 Task: Create a rule when a start date Less than 1 hours ago is removed from a card by anyone.
Action: Mouse moved to (1109, 90)
Screenshot: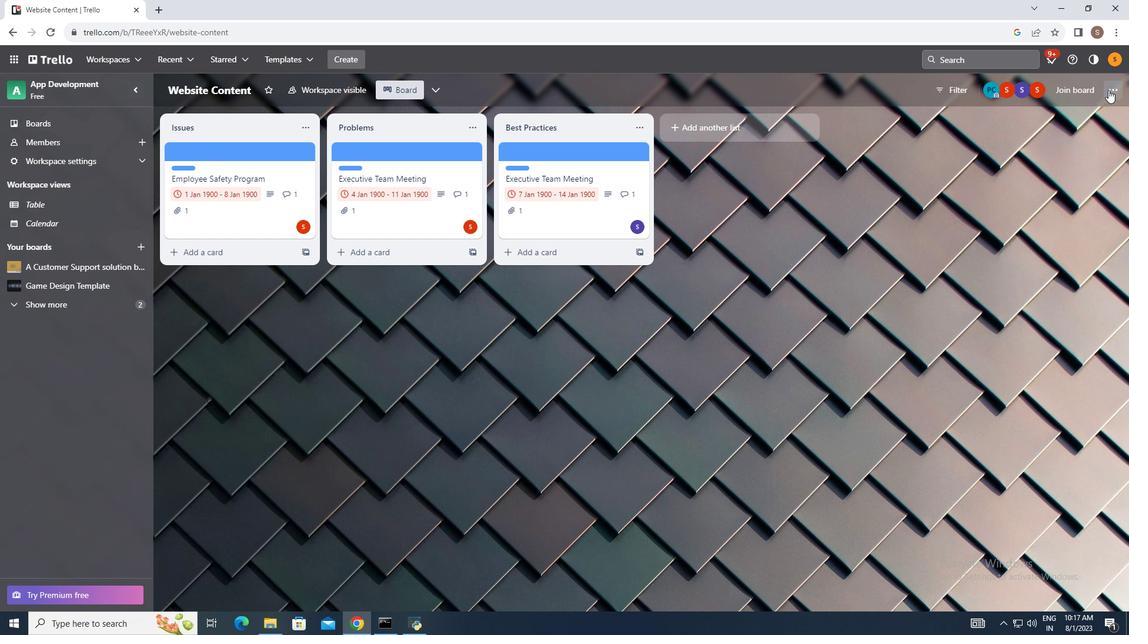 
Action: Mouse pressed left at (1109, 90)
Screenshot: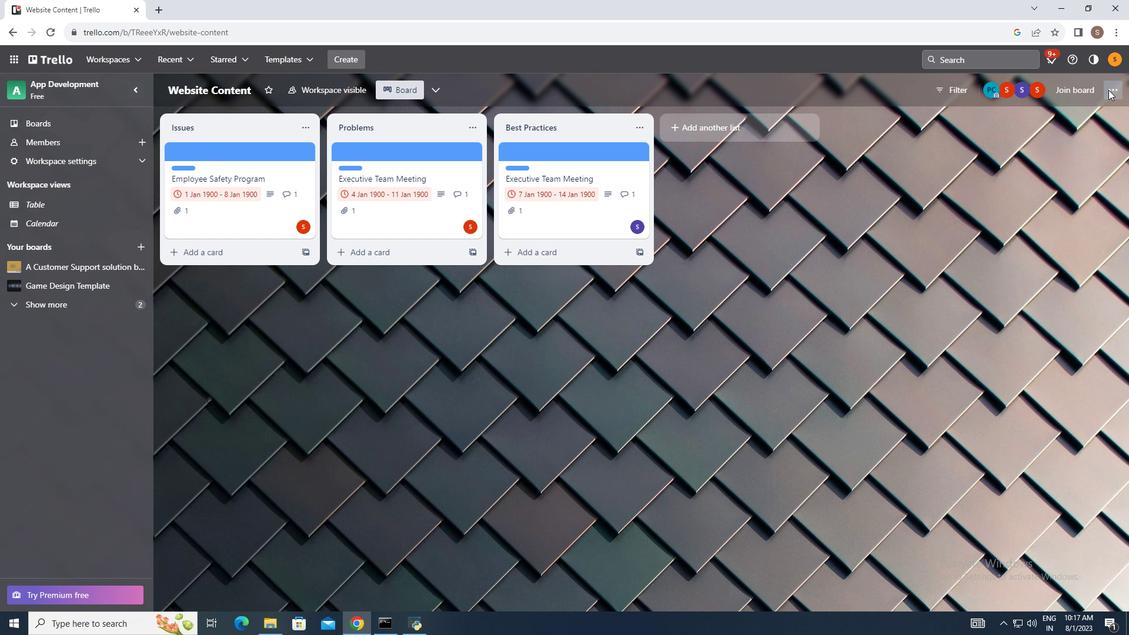 
Action: Mouse moved to (1013, 234)
Screenshot: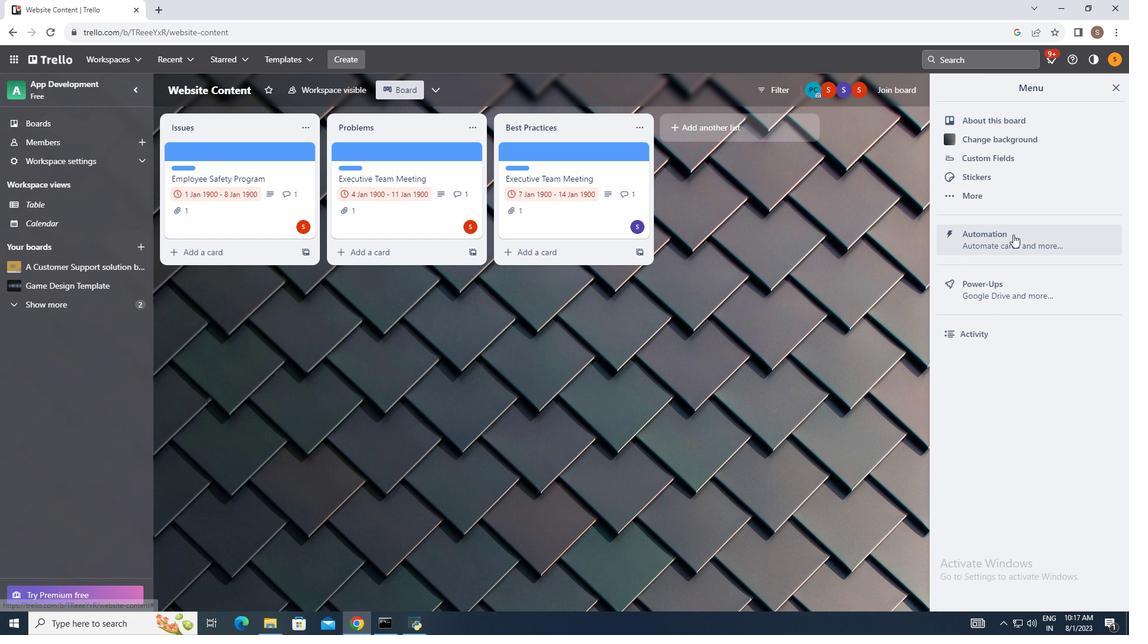
Action: Mouse pressed left at (1013, 234)
Screenshot: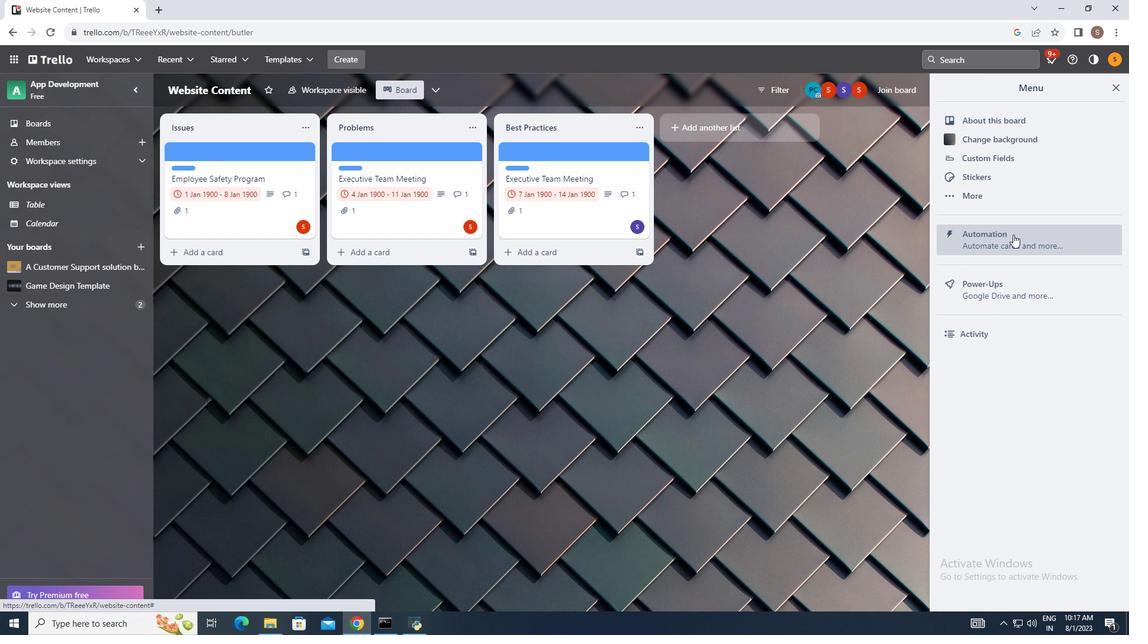 
Action: Mouse moved to (223, 193)
Screenshot: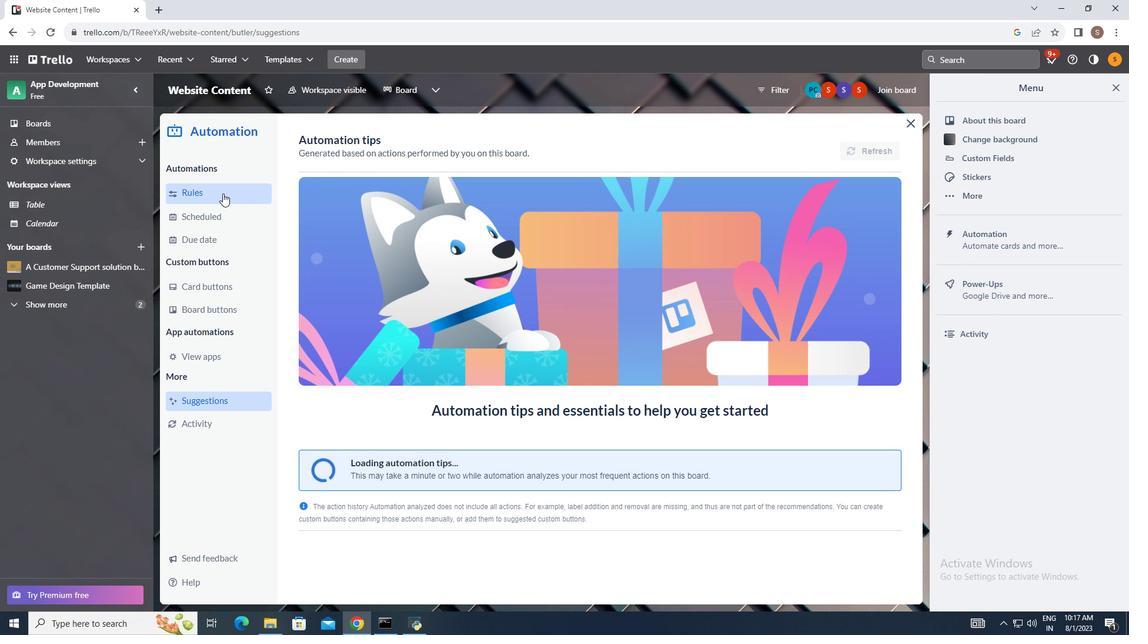 
Action: Mouse pressed left at (223, 193)
Screenshot: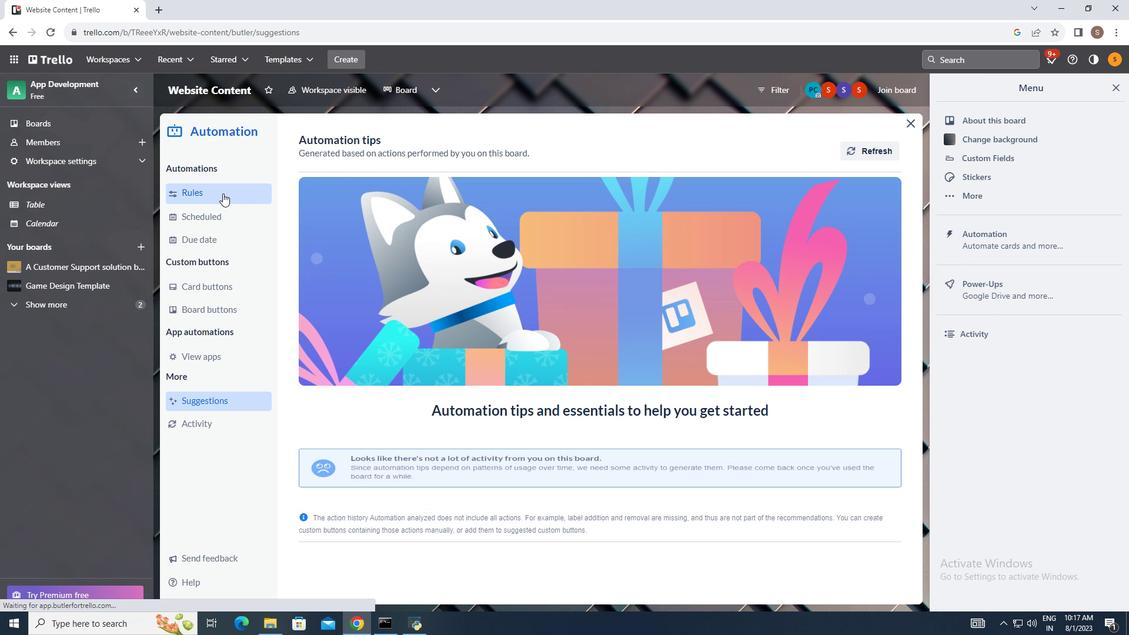 
Action: Mouse moved to (806, 144)
Screenshot: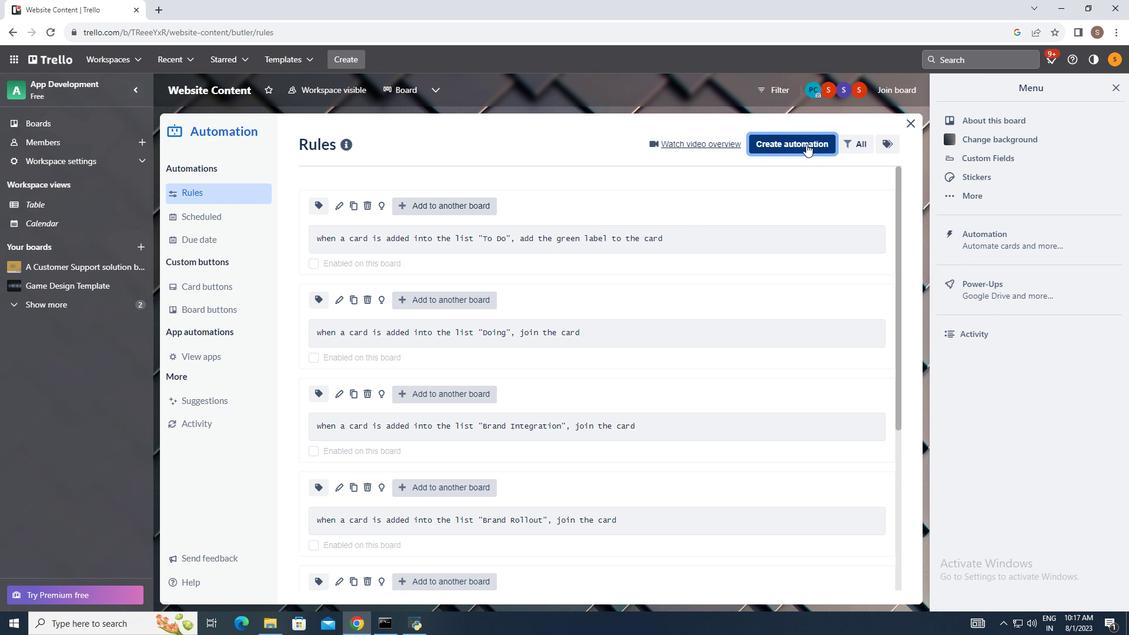 
Action: Mouse pressed left at (806, 144)
Screenshot: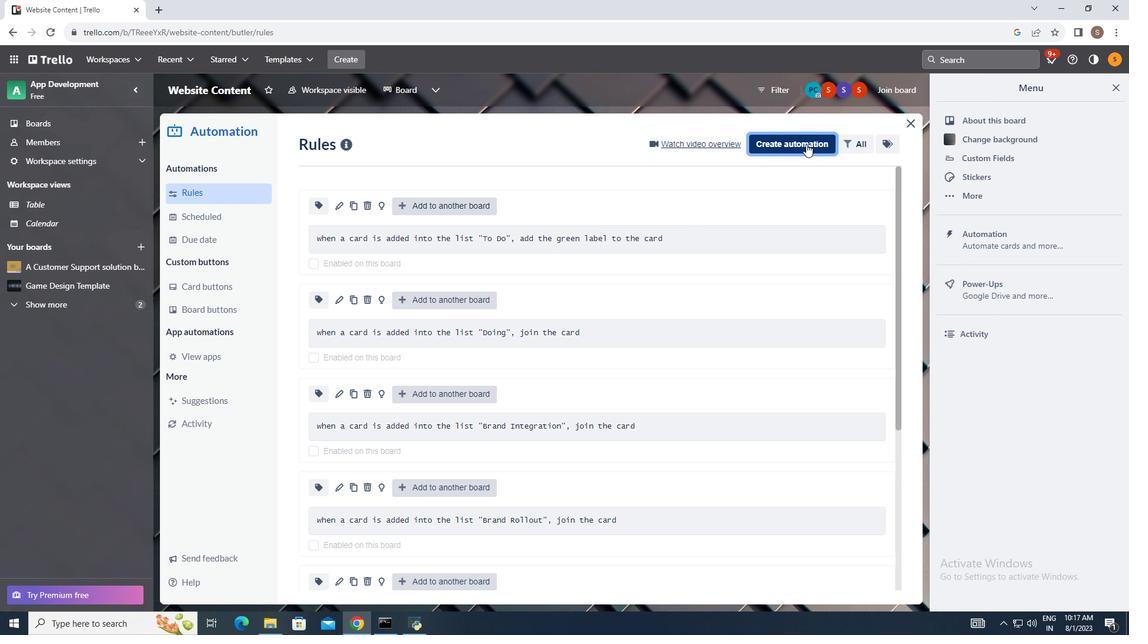 
Action: Mouse moved to (576, 260)
Screenshot: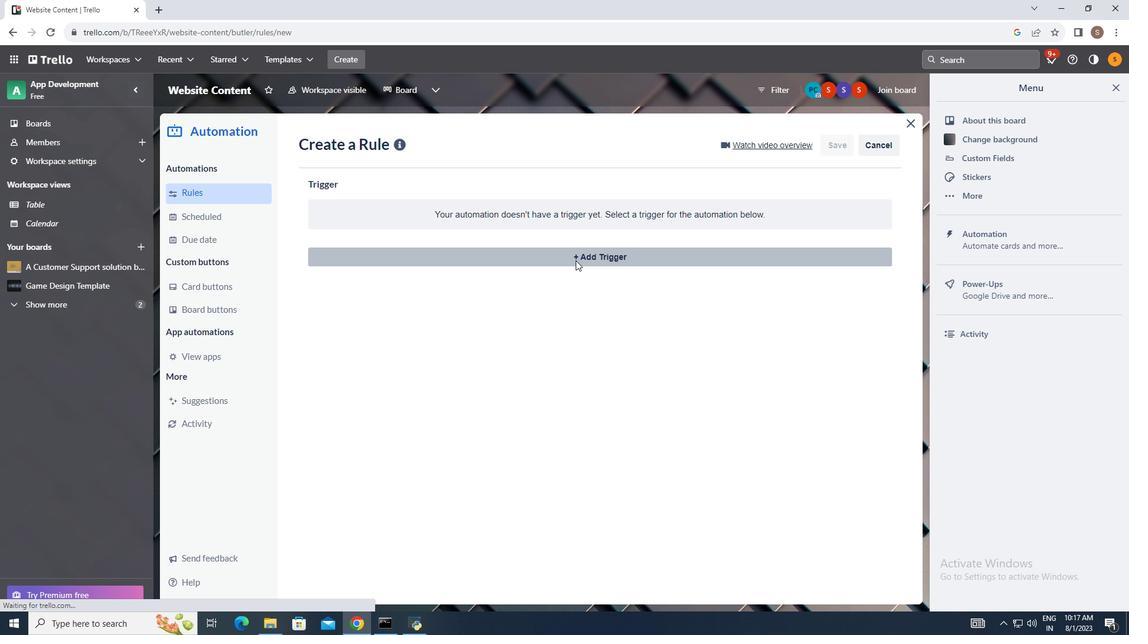 
Action: Mouse pressed left at (576, 260)
Screenshot: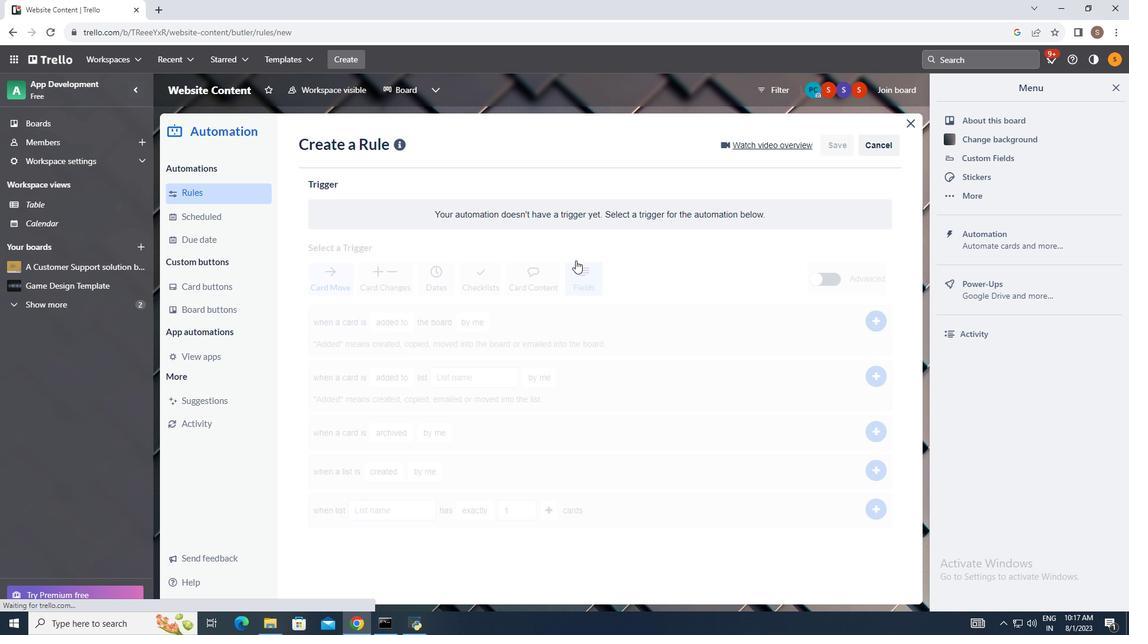 
Action: Mouse moved to (447, 291)
Screenshot: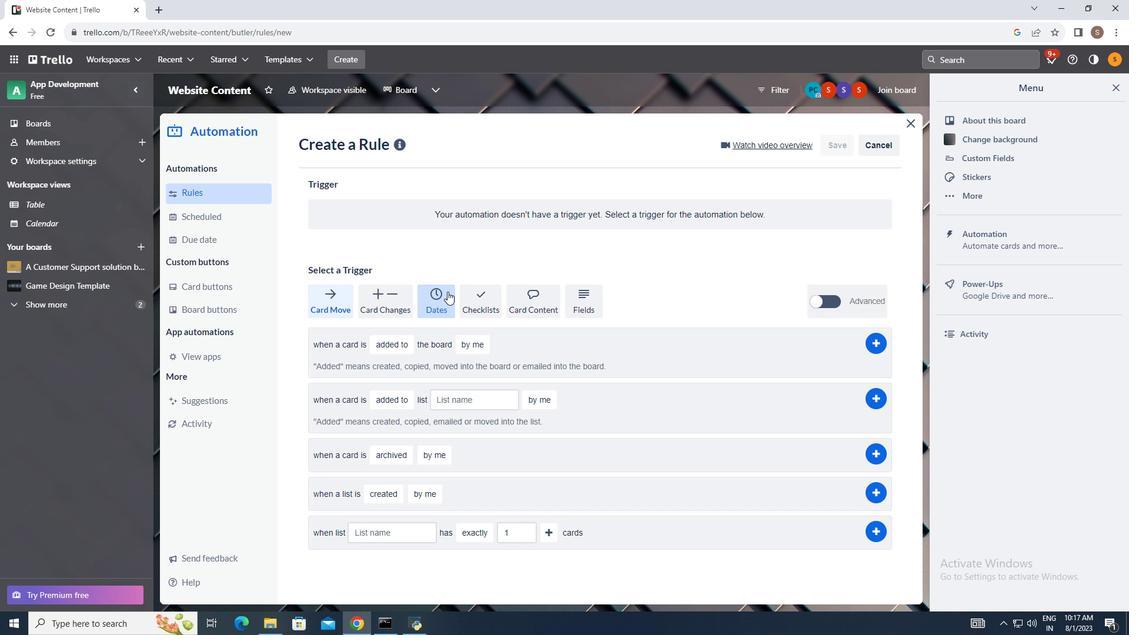 
Action: Mouse pressed left at (447, 291)
Screenshot: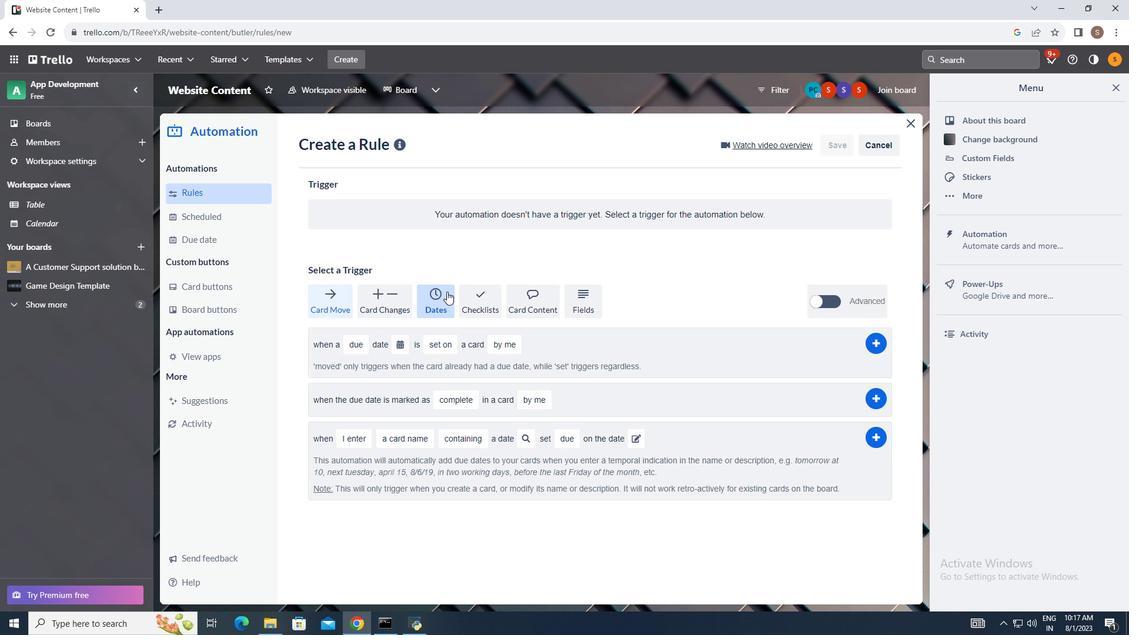 
Action: Mouse moved to (359, 342)
Screenshot: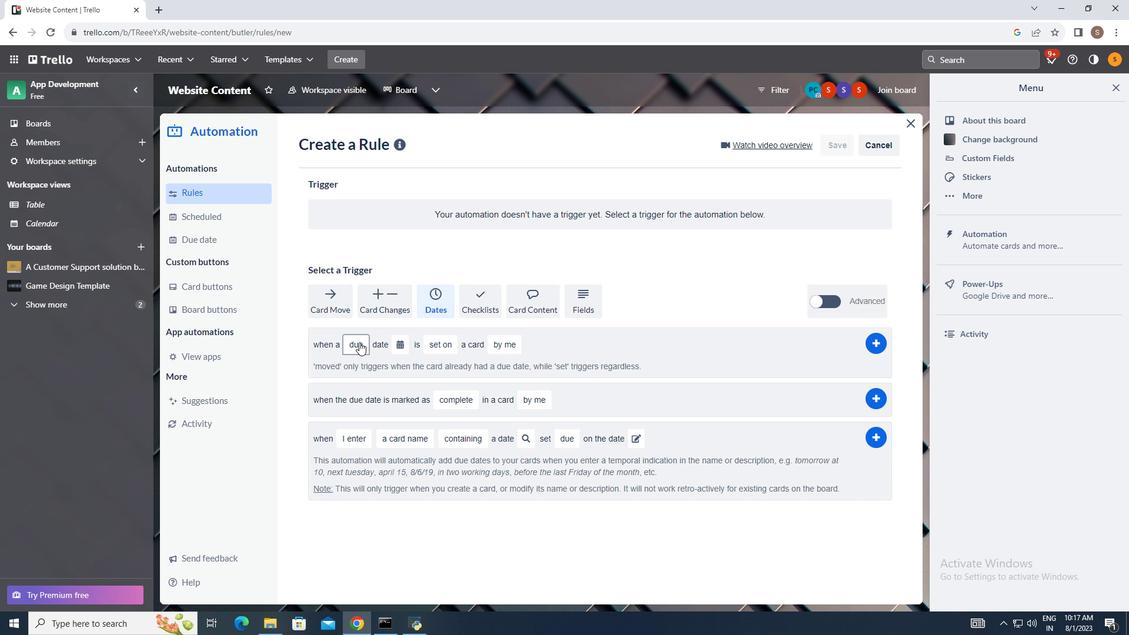 
Action: Mouse pressed left at (359, 342)
Screenshot: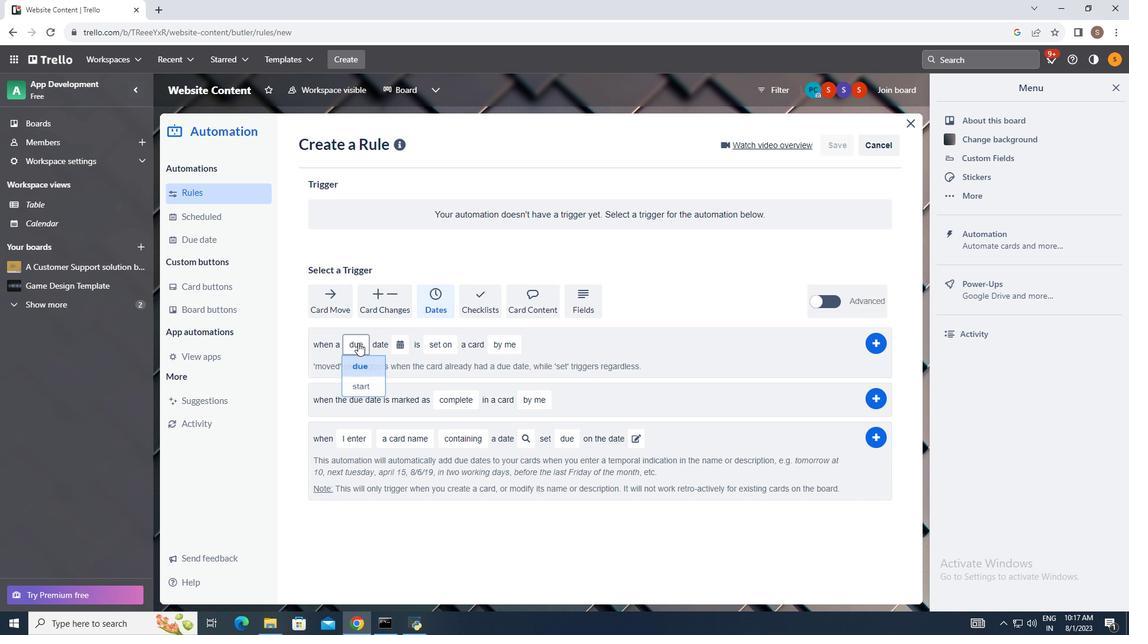 
Action: Mouse moved to (358, 391)
Screenshot: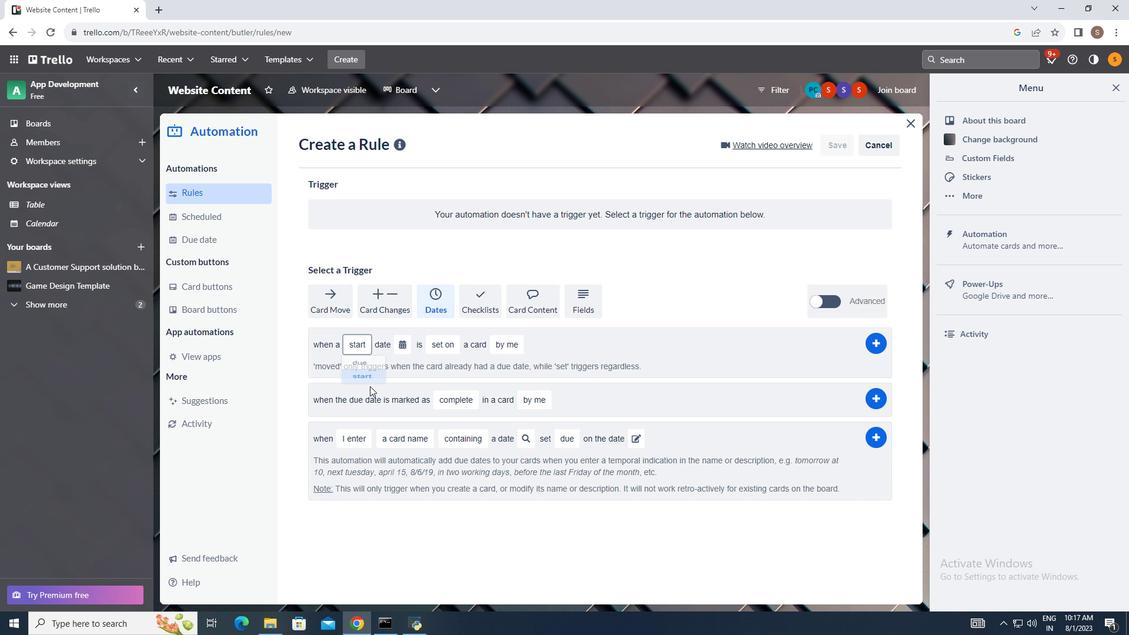
Action: Mouse pressed left at (358, 391)
Screenshot: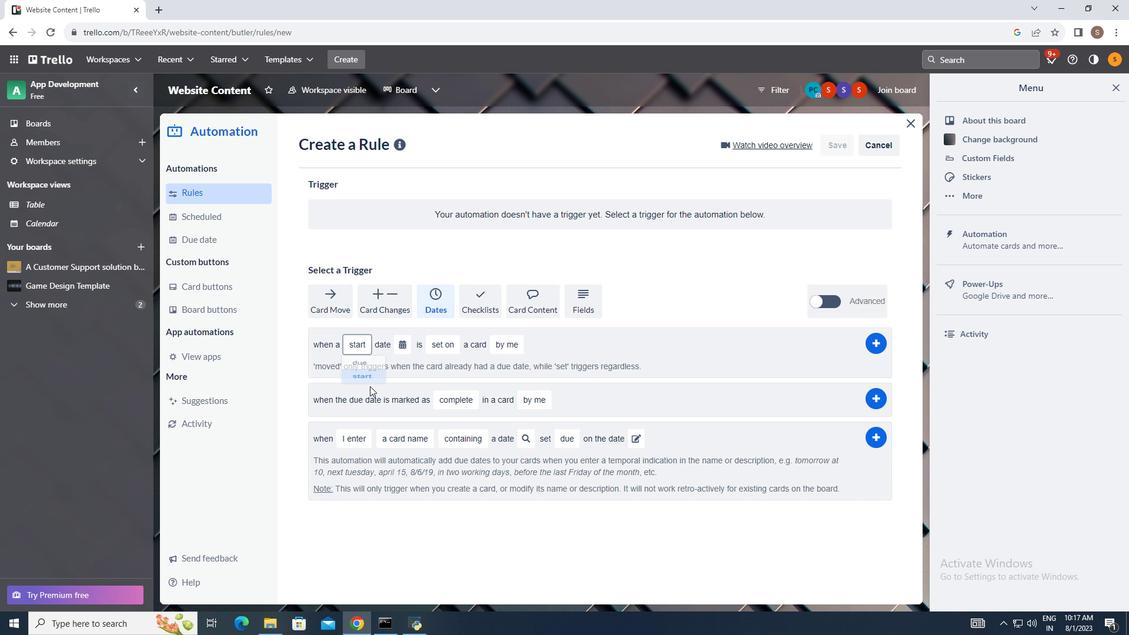
Action: Mouse moved to (407, 345)
Screenshot: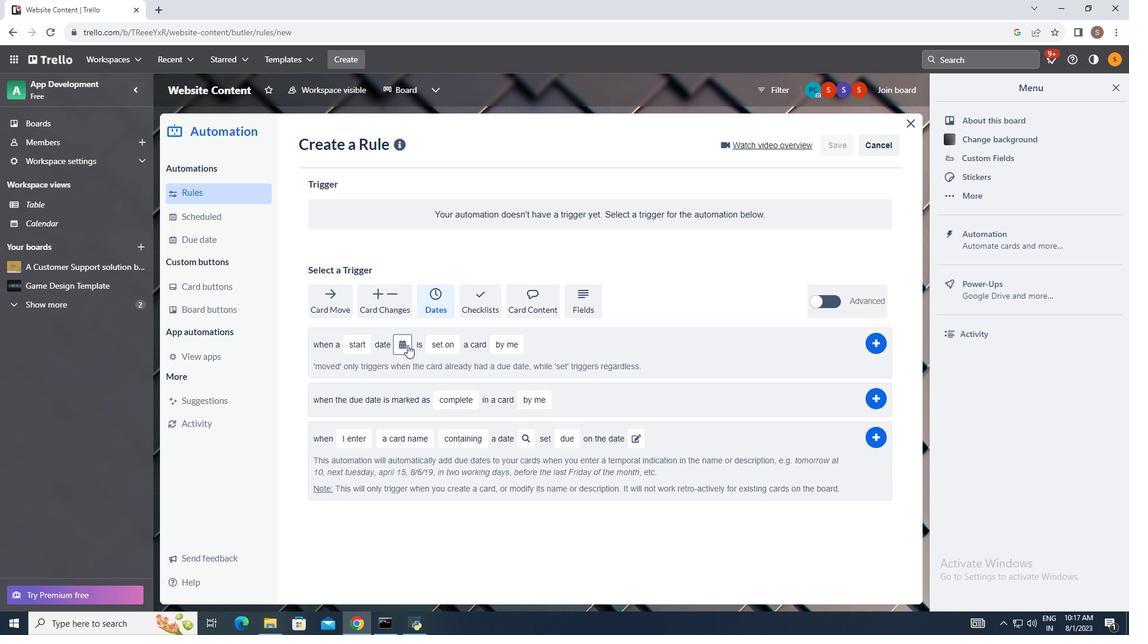 
Action: Mouse pressed left at (407, 345)
Screenshot: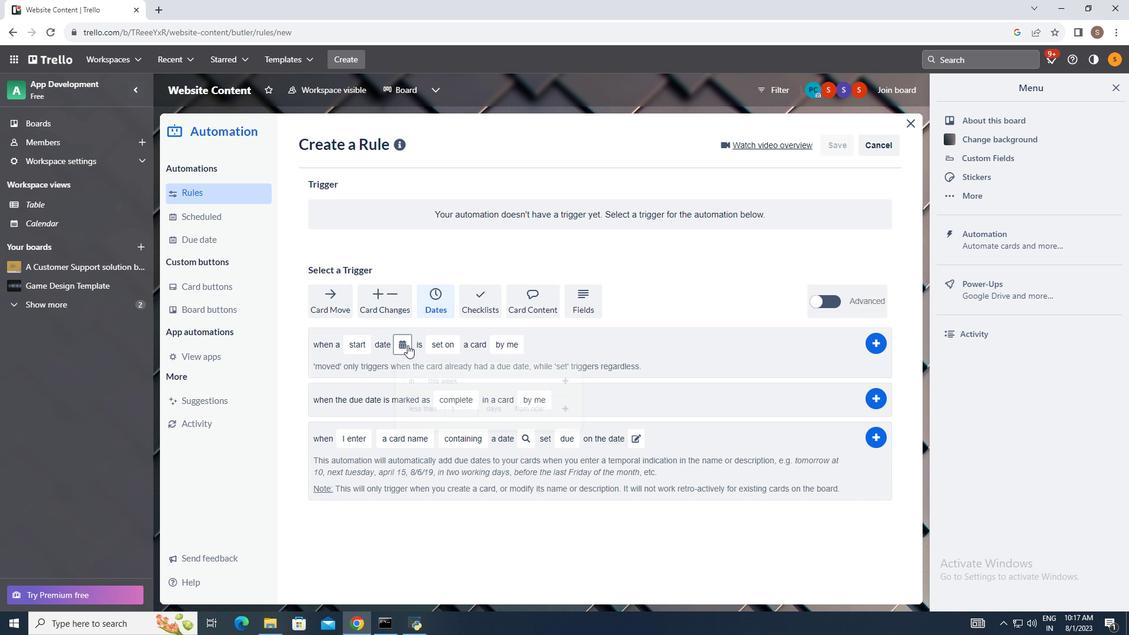 
Action: Mouse moved to (414, 410)
Screenshot: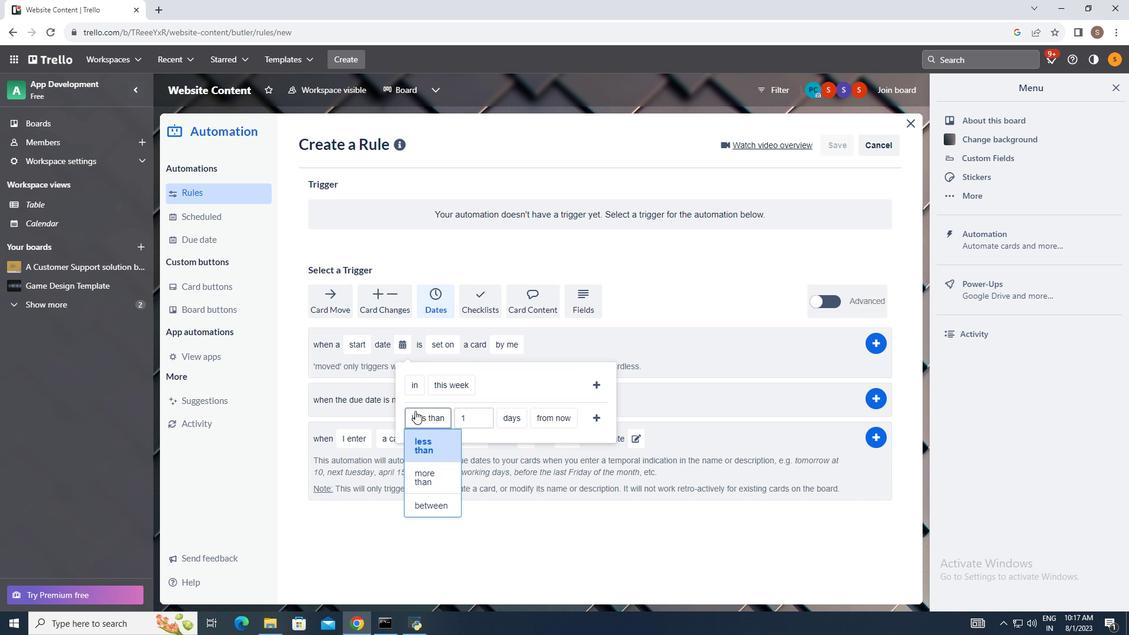 
Action: Mouse pressed left at (414, 410)
Screenshot: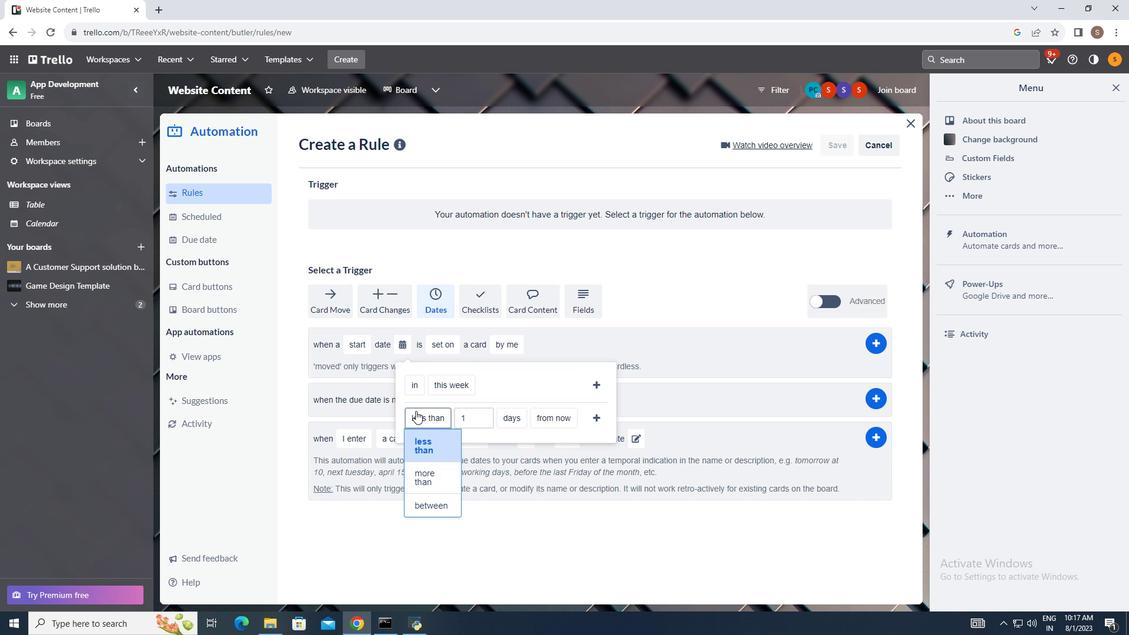 
Action: Mouse moved to (426, 438)
Screenshot: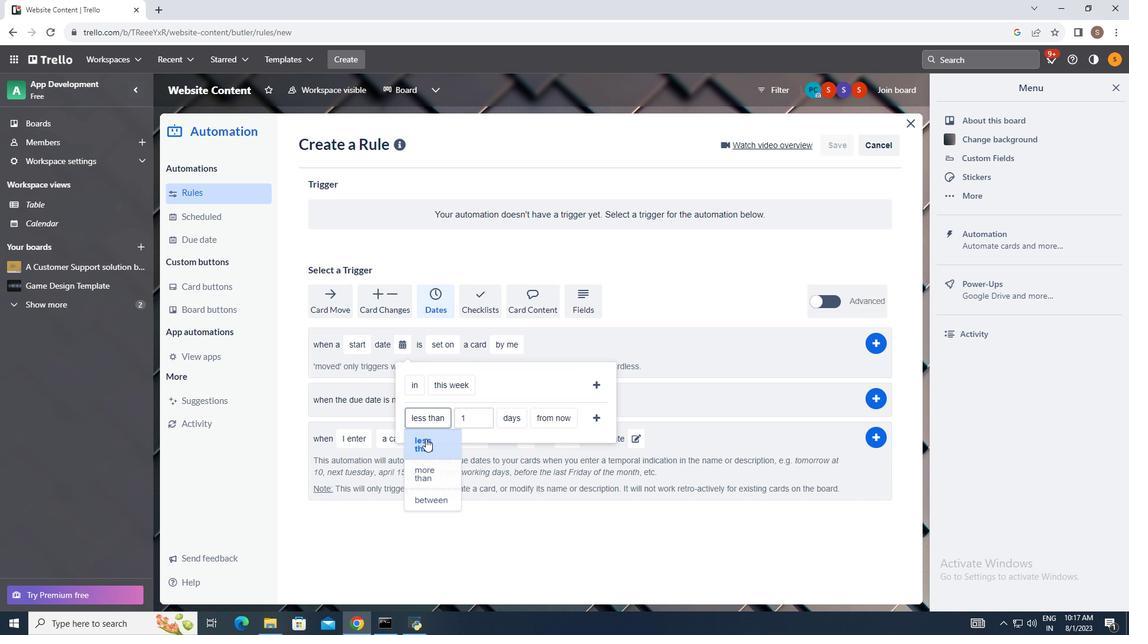 
Action: Mouse pressed left at (426, 438)
Screenshot: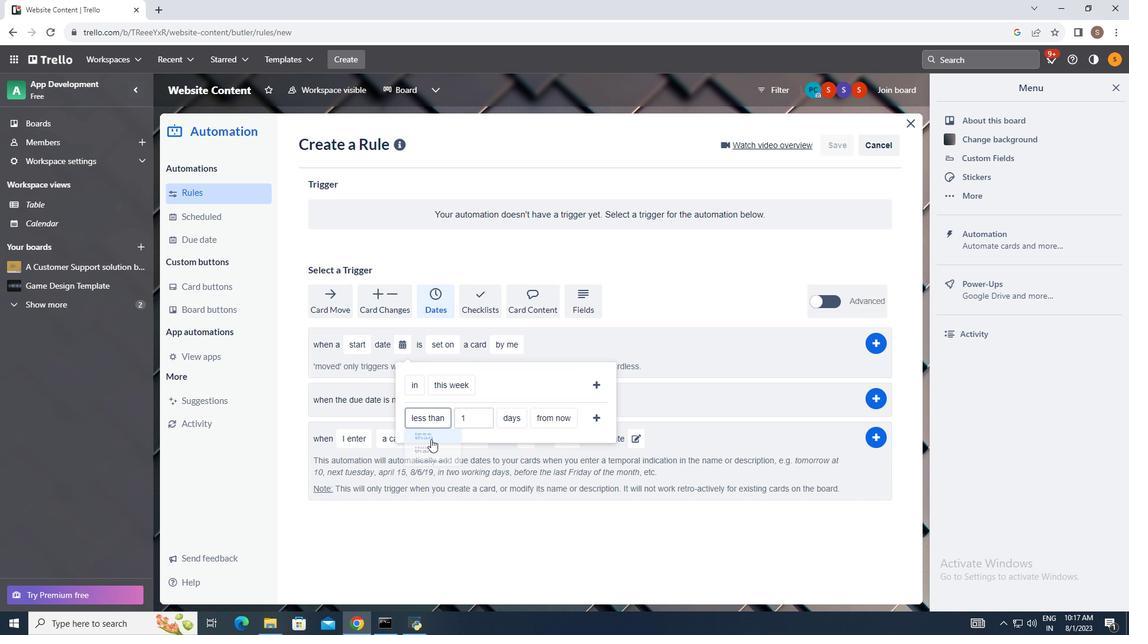 
Action: Mouse moved to (514, 419)
Screenshot: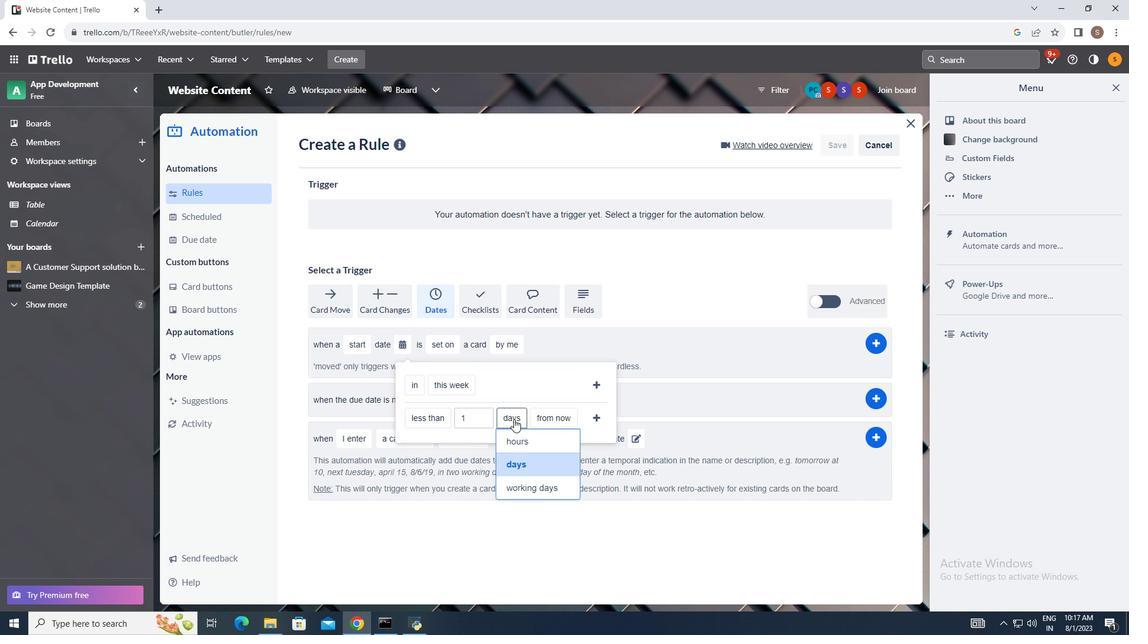 
Action: Mouse pressed left at (514, 419)
Screenshot: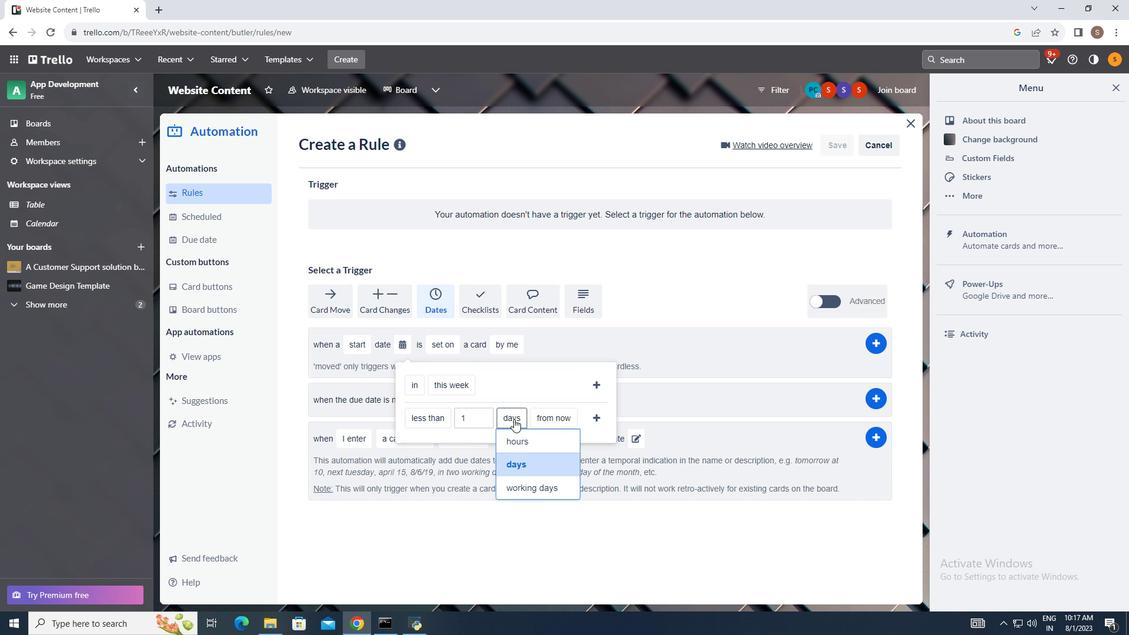 
Action: Mouse moved to (516, 443)
Screenshot: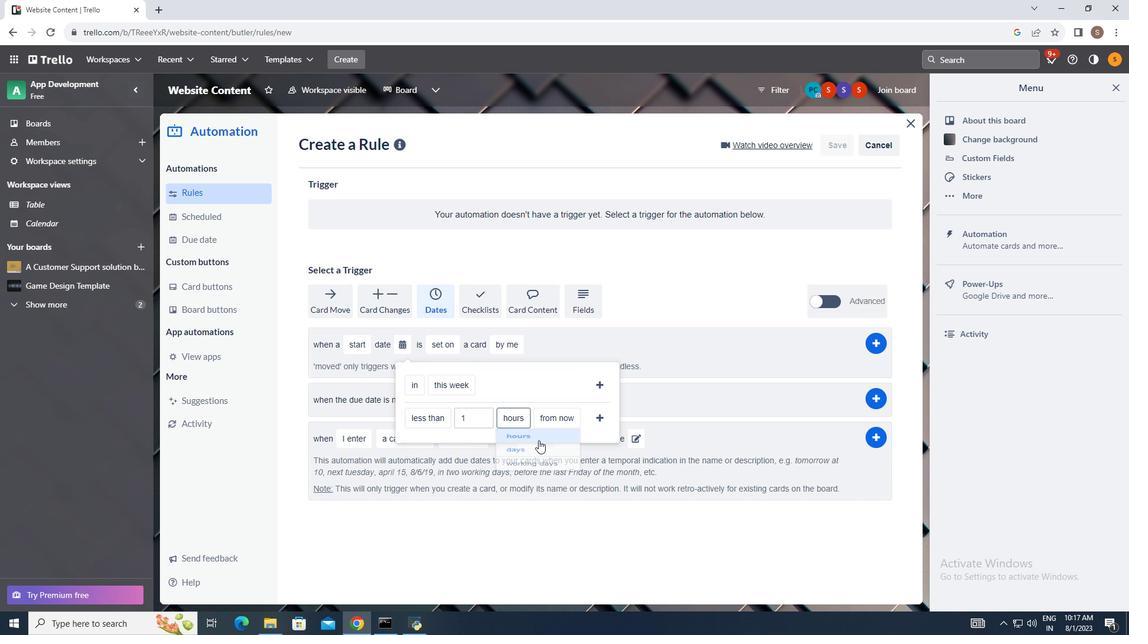 
Action: Mouse pressed left at (516, 443)
Screenshot: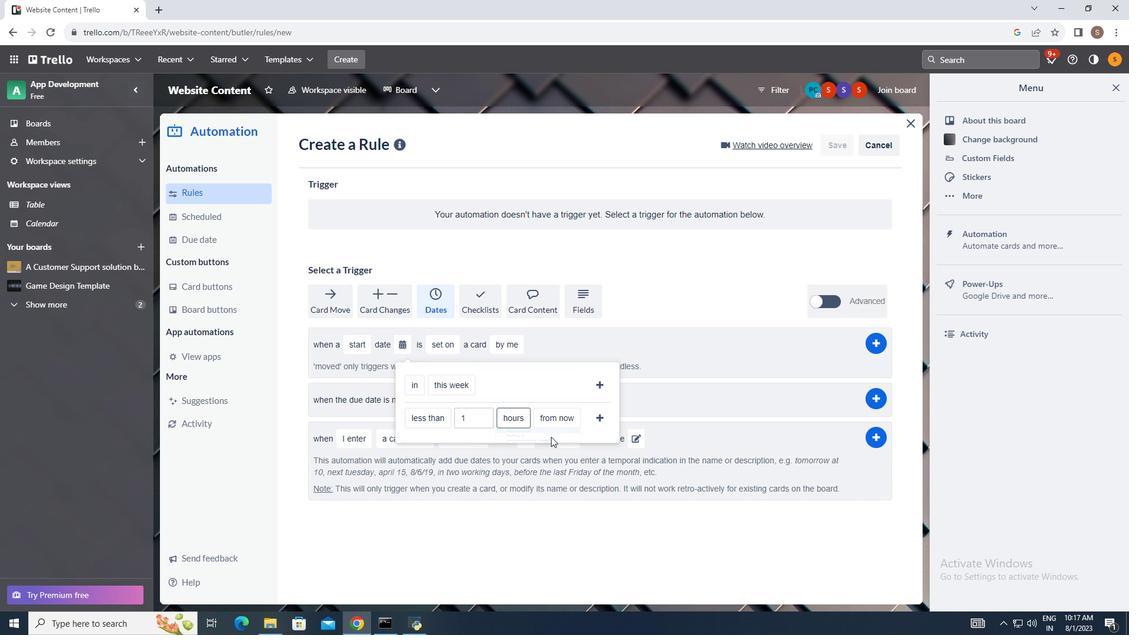 
Action: Mouse moved to (556, 418)
Screenshot: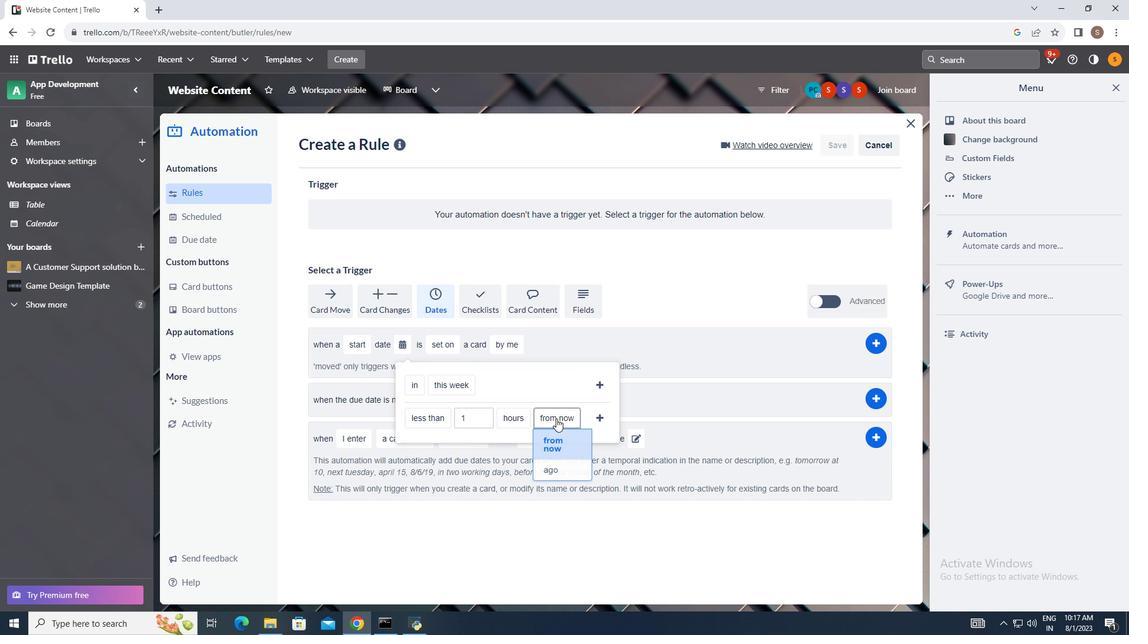 
Action: Mouse pressed left at (556, 418)
Screenshot: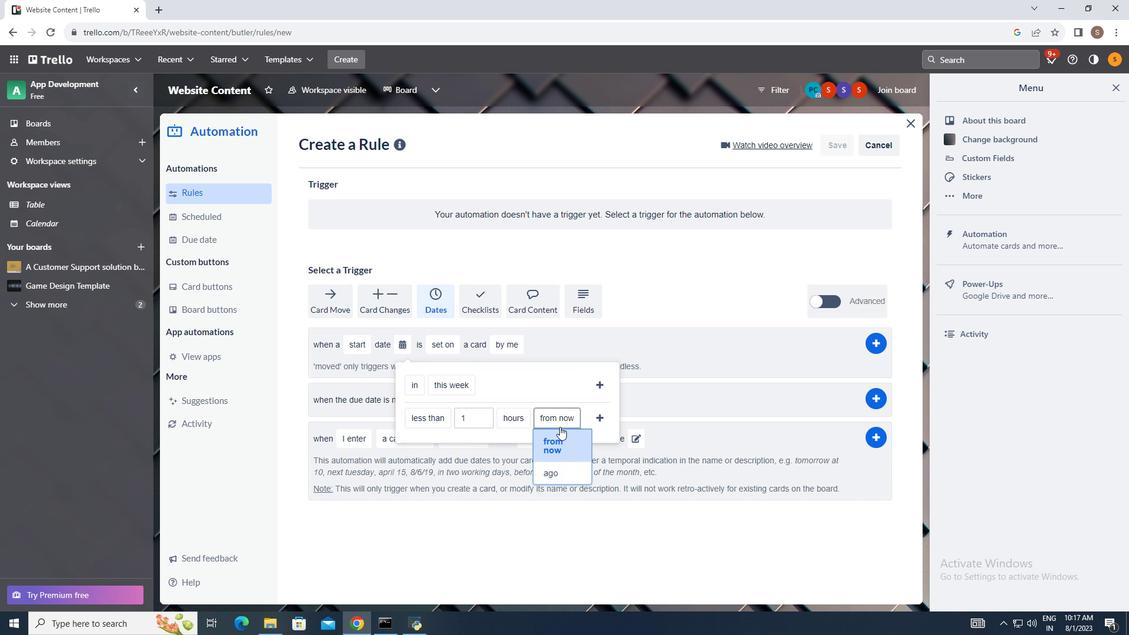 
Action: Mouse moved to (561, 470)
Screenshot: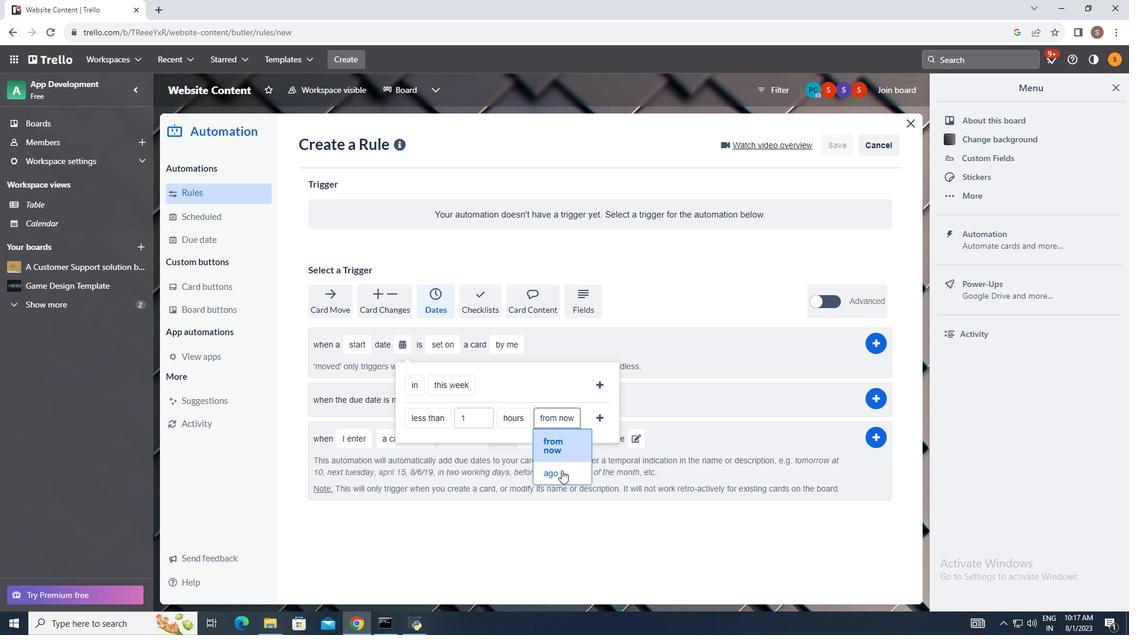
Action: Mouse pressed left at (561, 470)
Screenshot: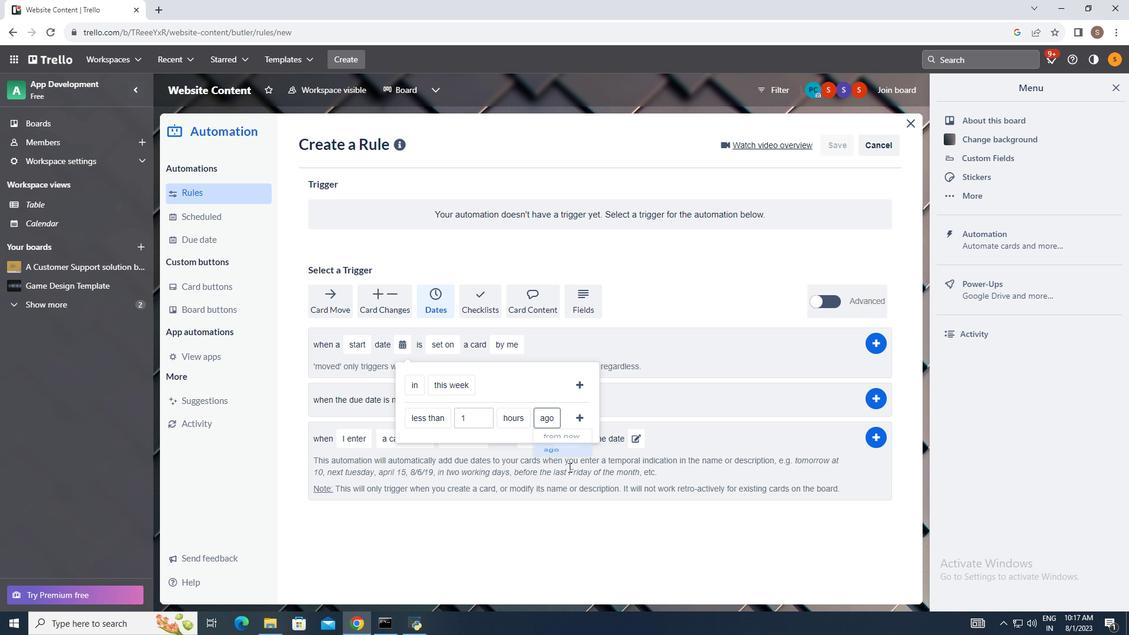 
Action: Mouse moved to (581, 418)
Screenshot: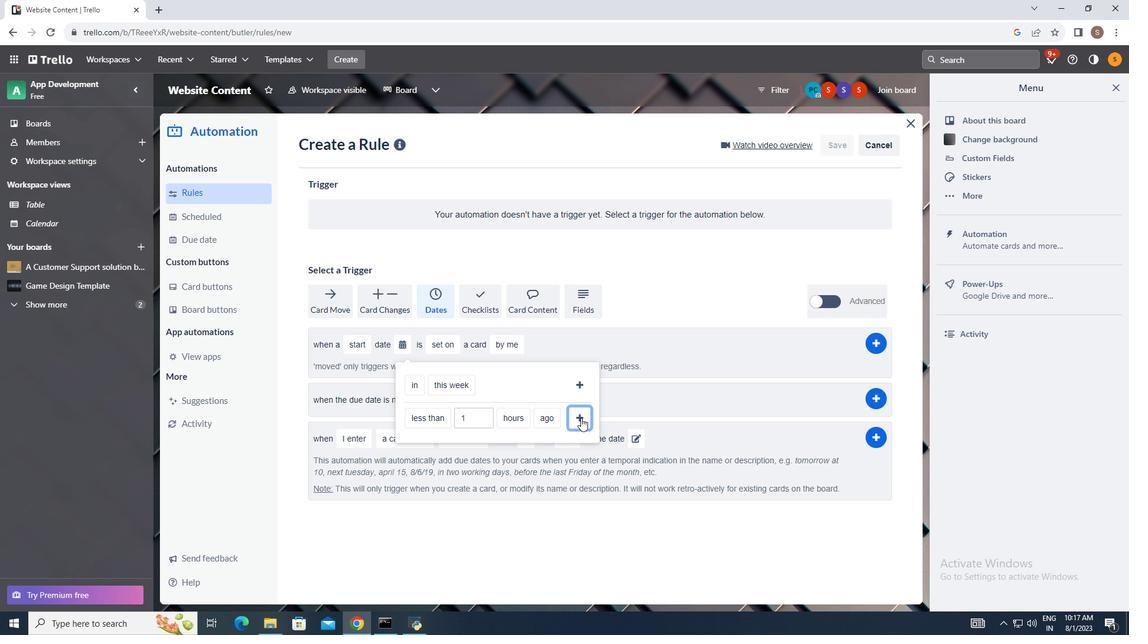 
Action: Mouse pressed left at (581, 418)
Screenshot: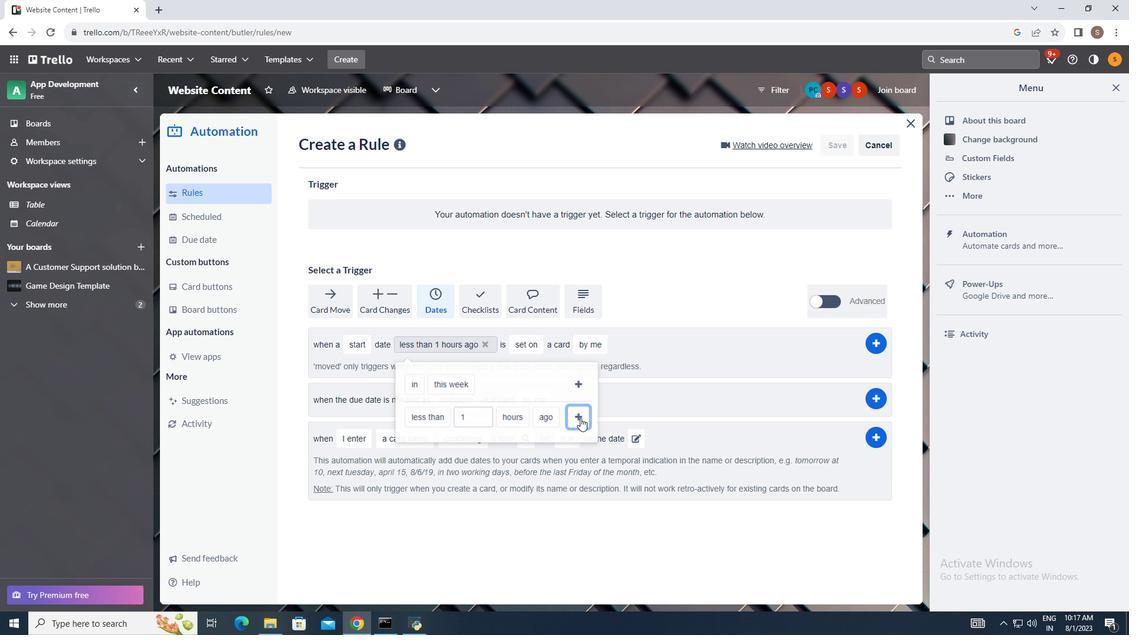 
Action: Mouse moved to (530, 347)
Screenshot: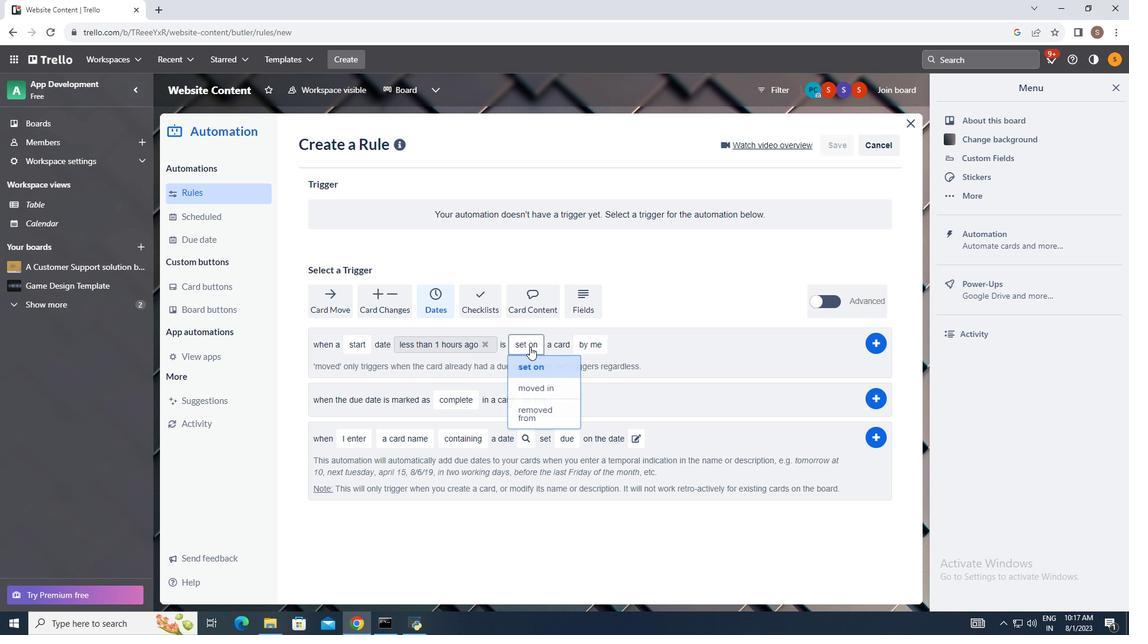 
Action: Mouse pressed left at (530, 347)
Screenshot: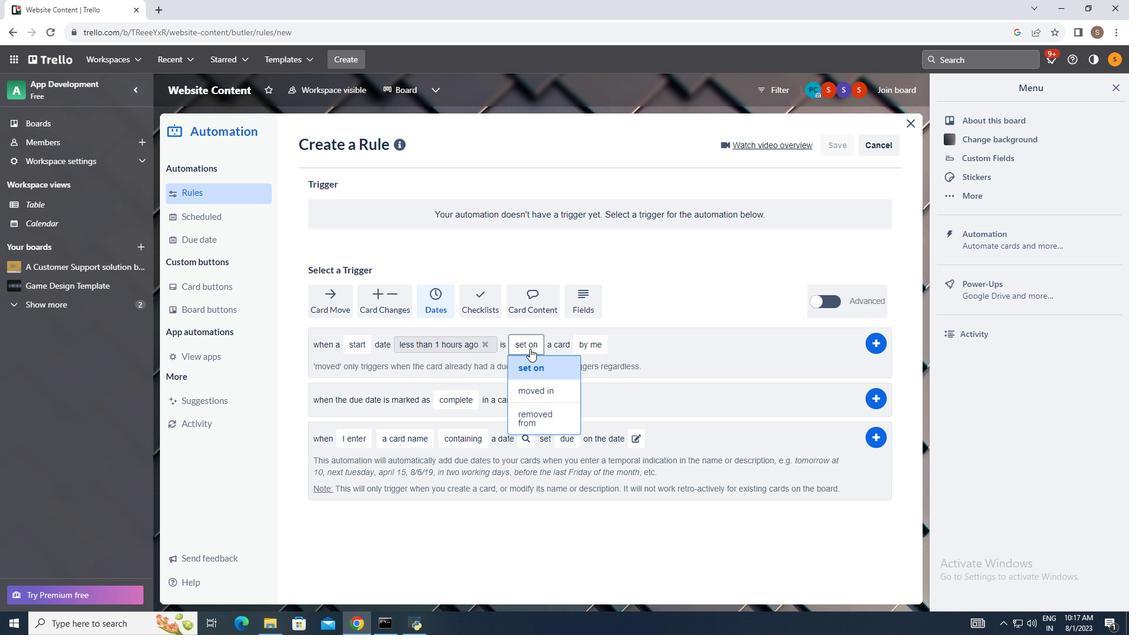 
Action: Mouse moved to (535, 412)
Screenshot: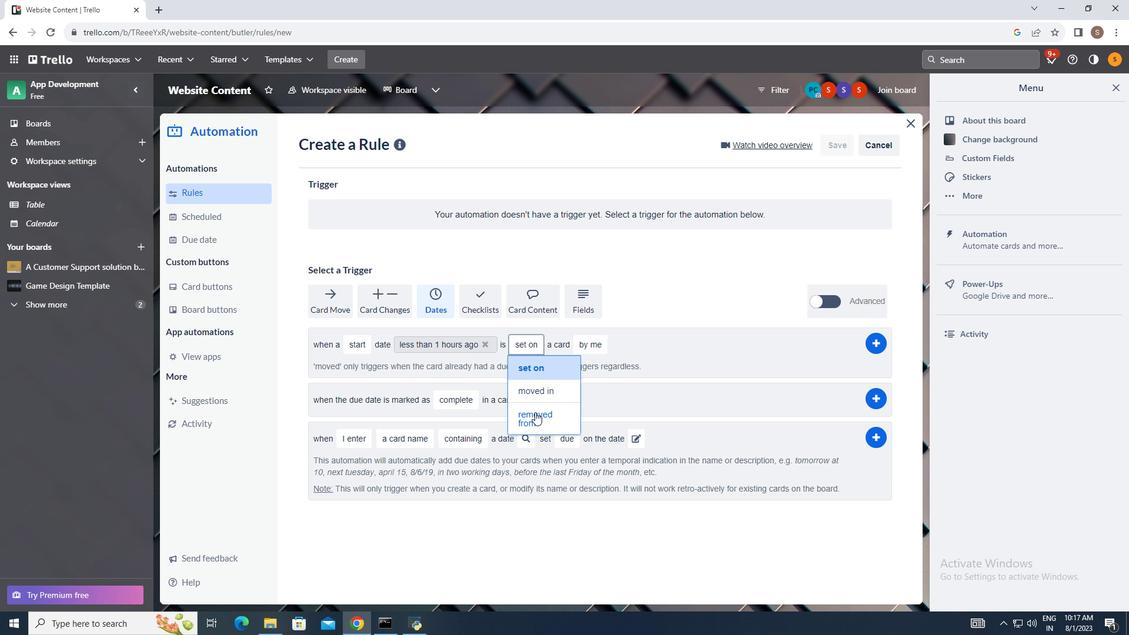 
Action: Mouse pressed left at (535, 412)
Screenshot: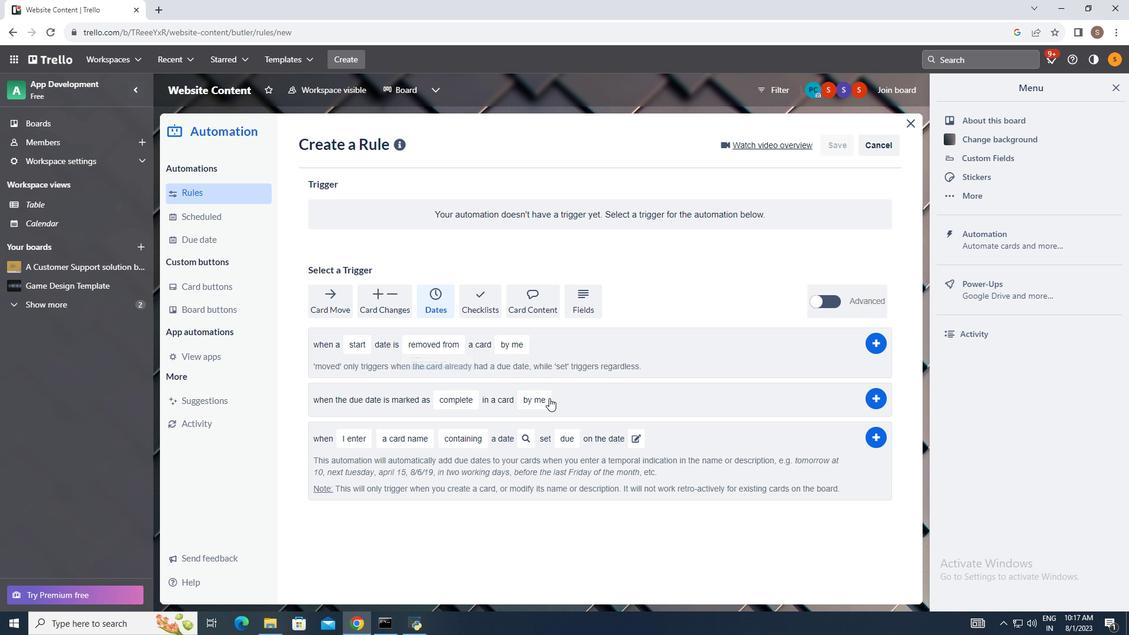 
Action: Mouse moved to (520, 341)
Screenshot: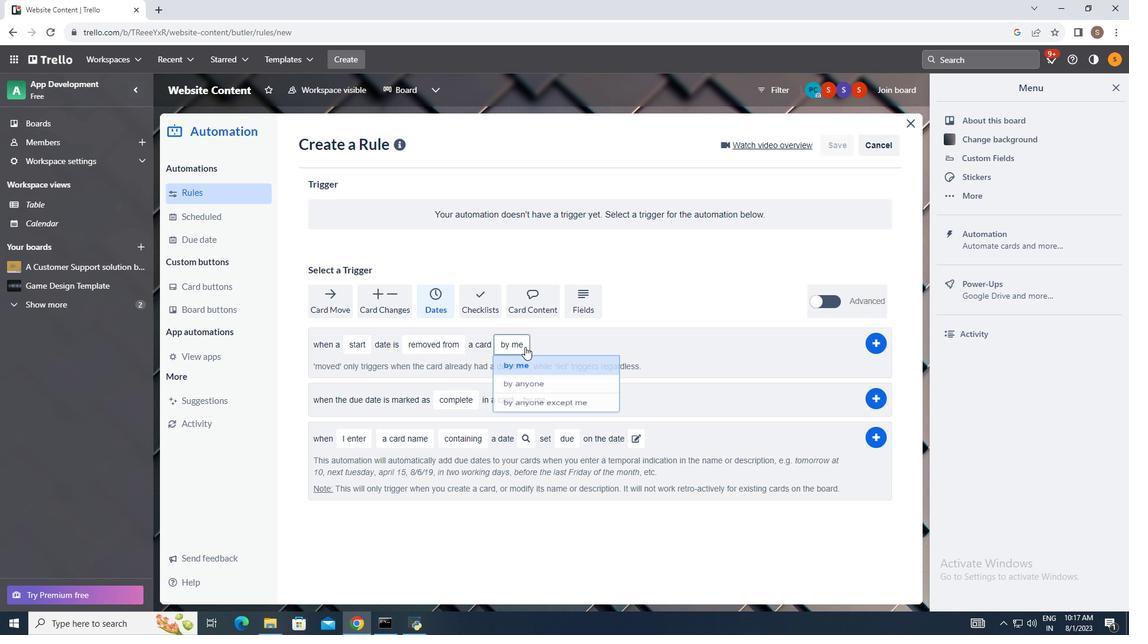 
Action: Mouse pressed left at (520, 341)
Screenshot: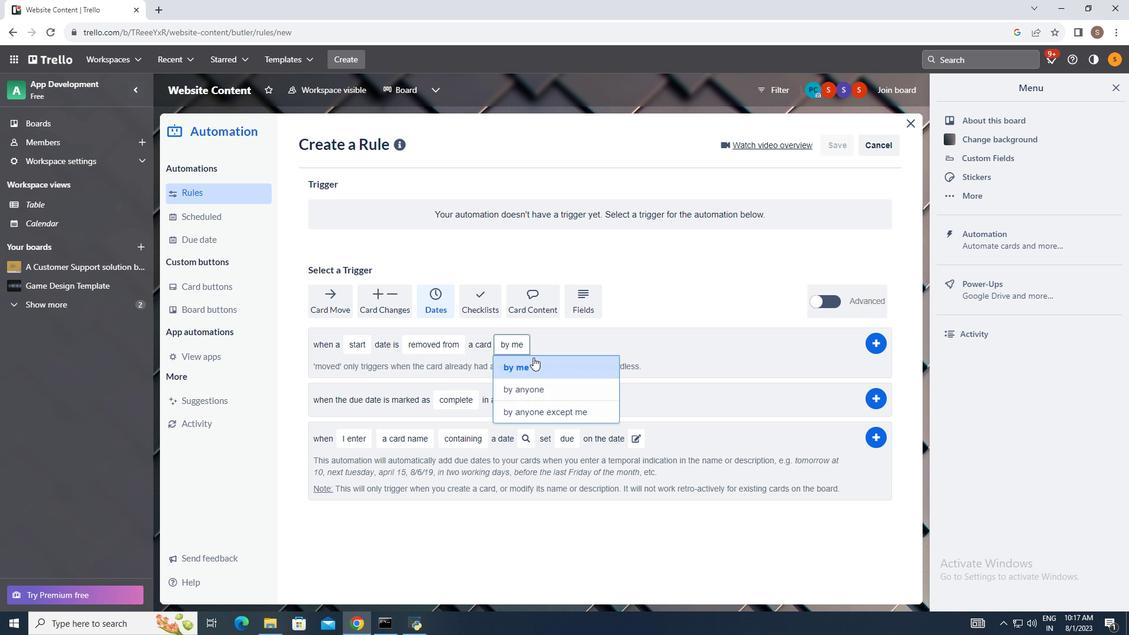
Action: Mouse moved to (532, 390)
Screenshot: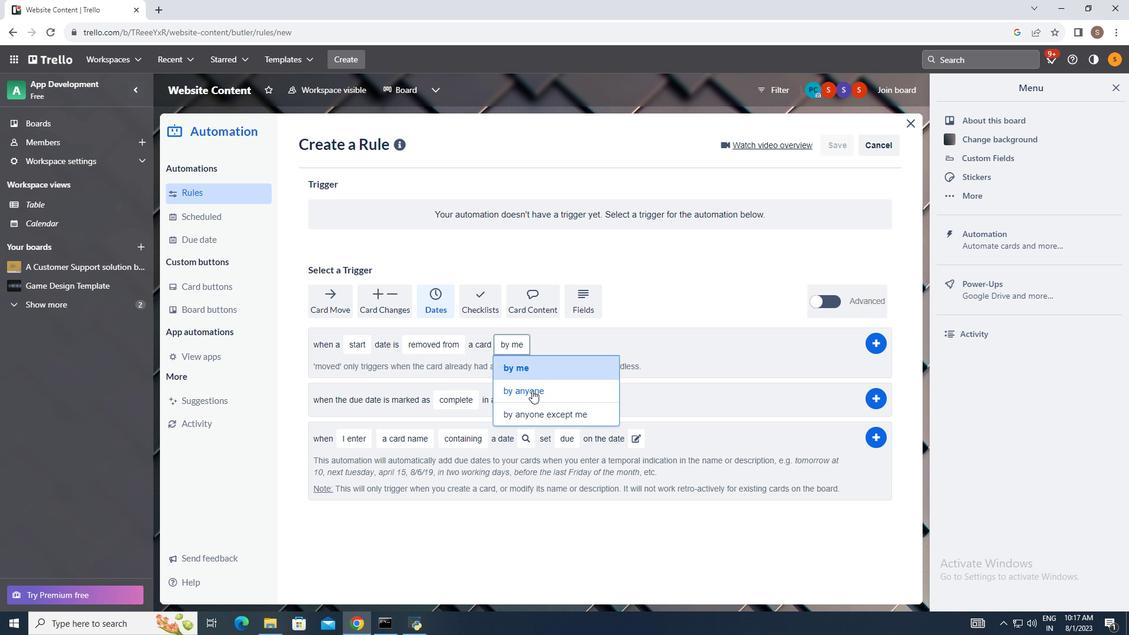 
Action: Mouse pressed left at (532, 390)
Screenshot: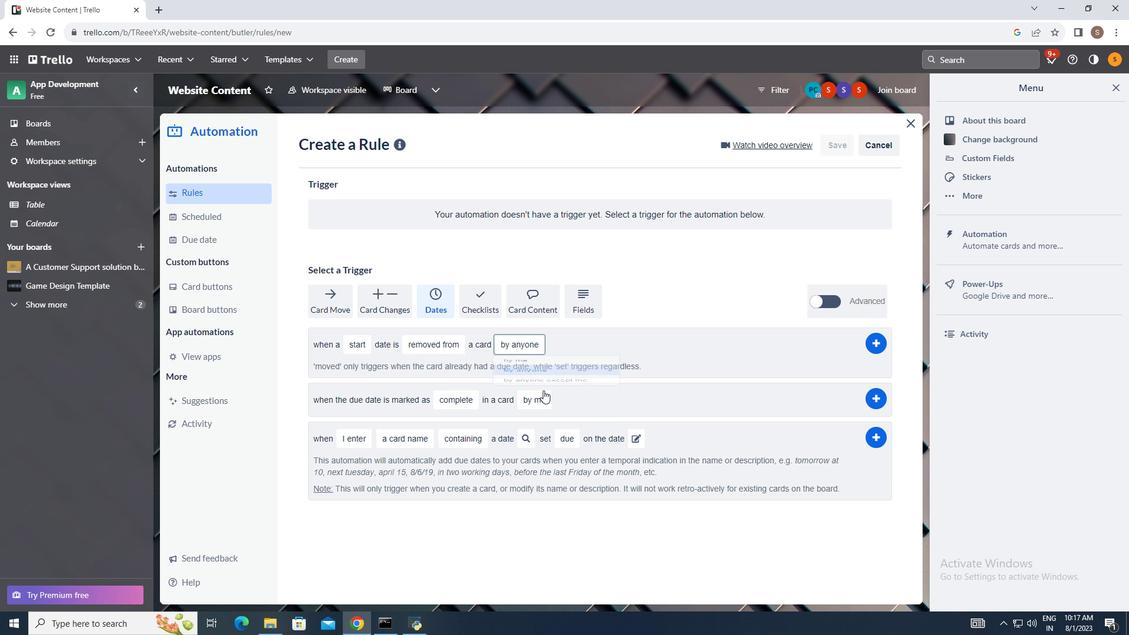 
Action: Mouse moved to (877, 344)
Screenshot: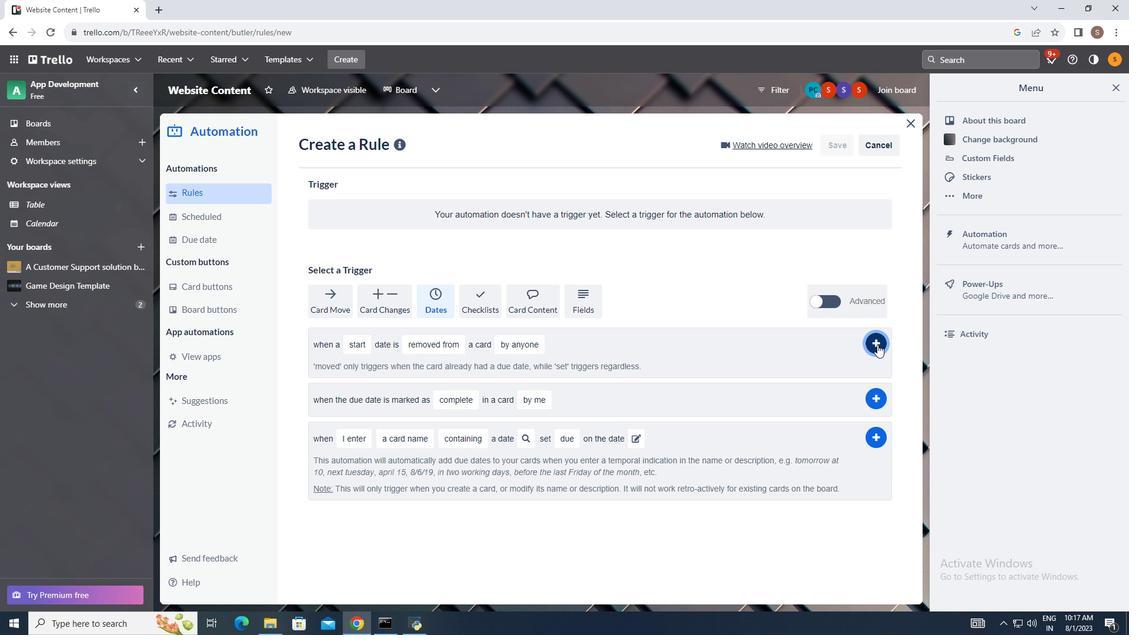
Action: Mouse pressed left at (877, 344)
Screenshot: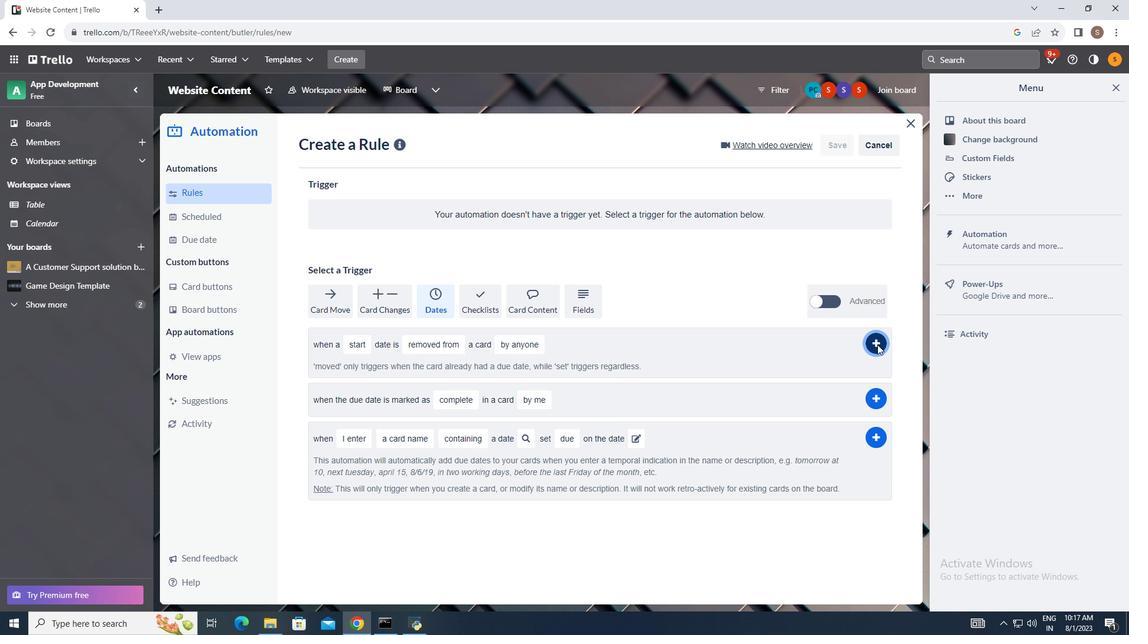 
Action: Mouse moved to (680, 290)
Screenshot: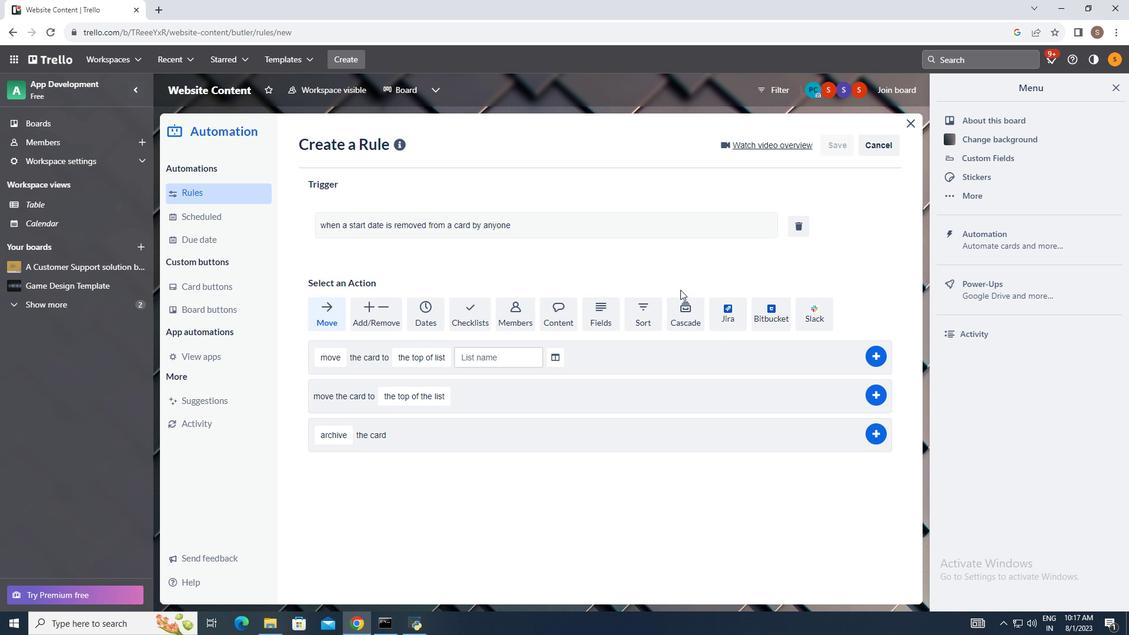 
